 Task: In the  document rulebook.txt Download file as 'Plain Text' Share this file with 'softage.7@softage.net' Insert the command  Viewing
Action: Mouse moved to (264, 348)
Screenshot: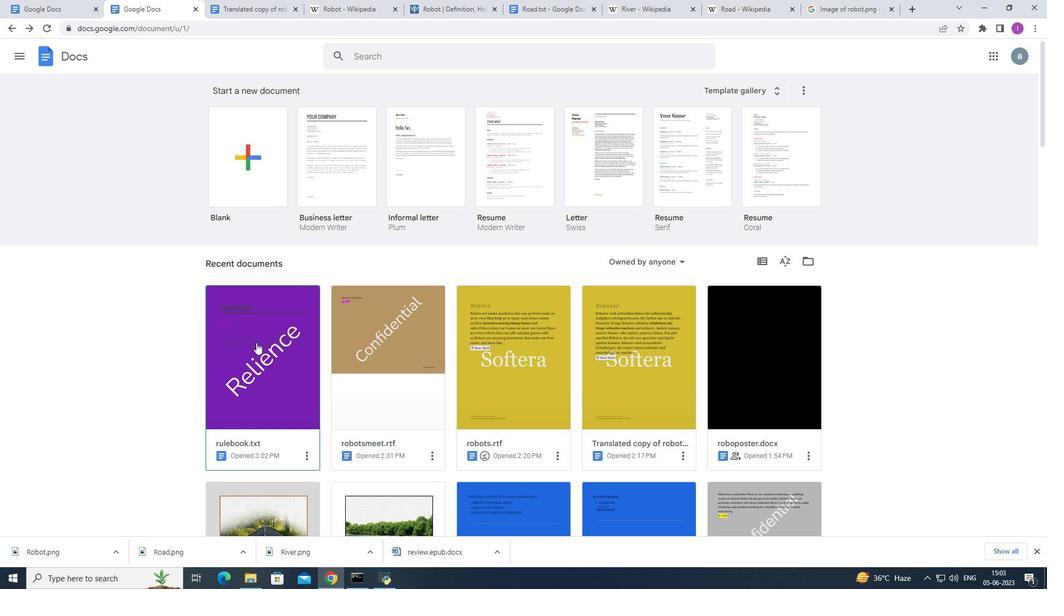 
Action: Mouse pressed left at (264, 348)
Screenshot: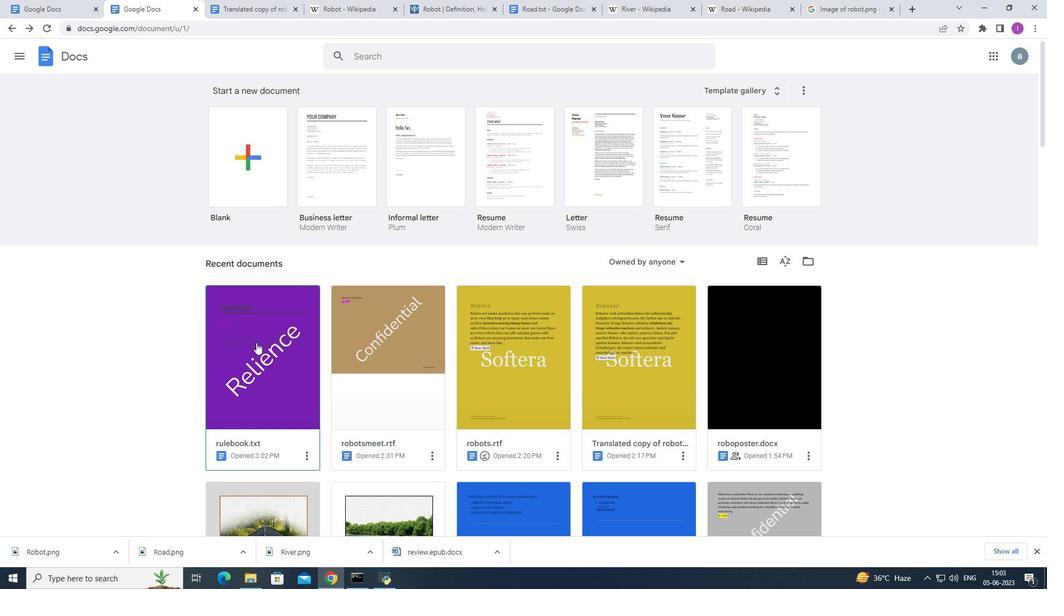 
Action: Mouse moved to (32, 61)
Screenshot: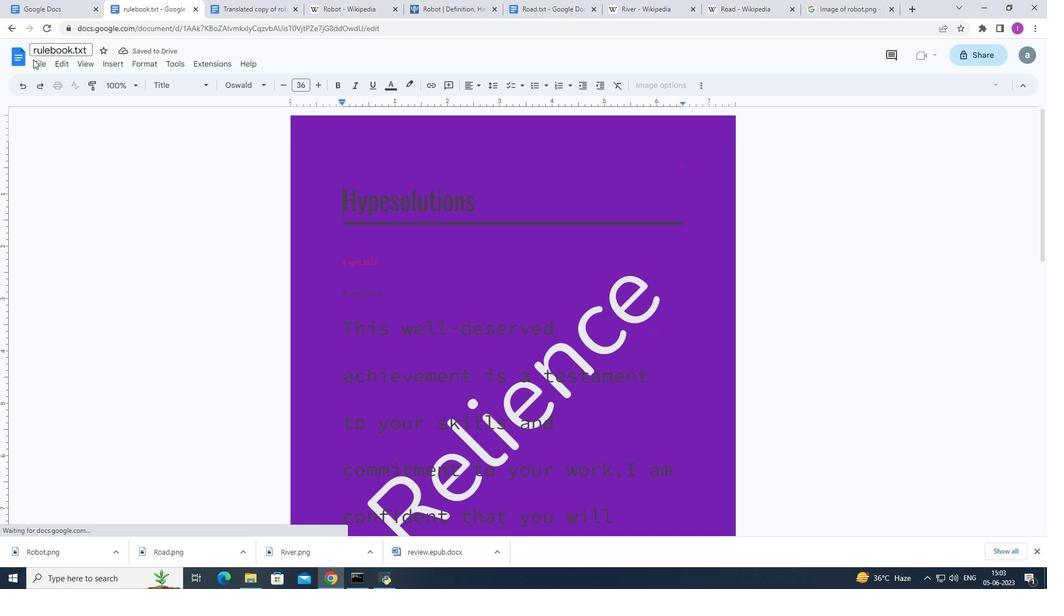 
Action: Mouse pressed left at (32, 61)
Screenshot: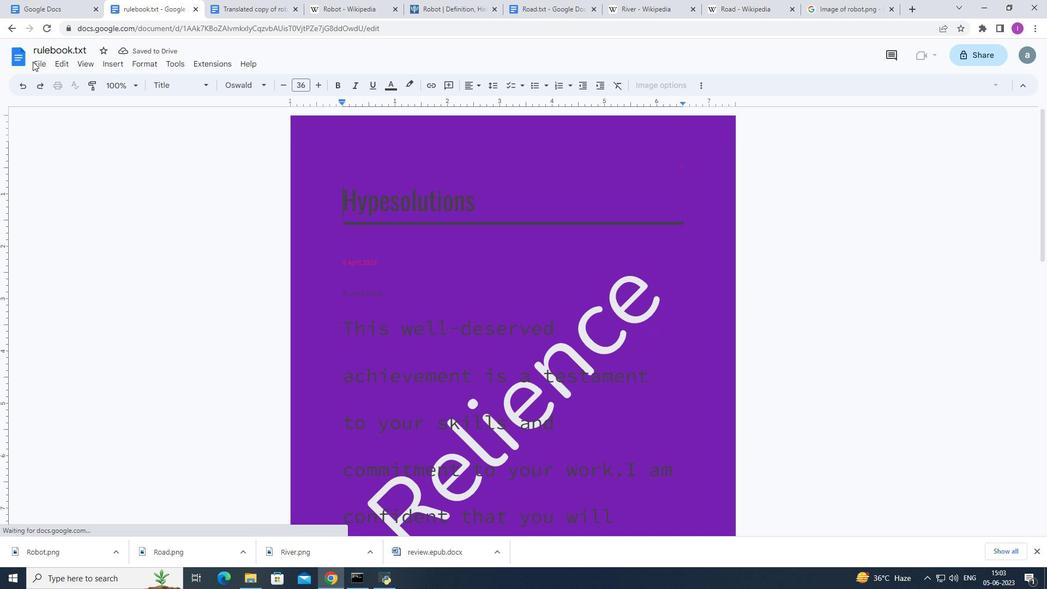 
Action: Mouse moved to (36, 63)
Screenshot: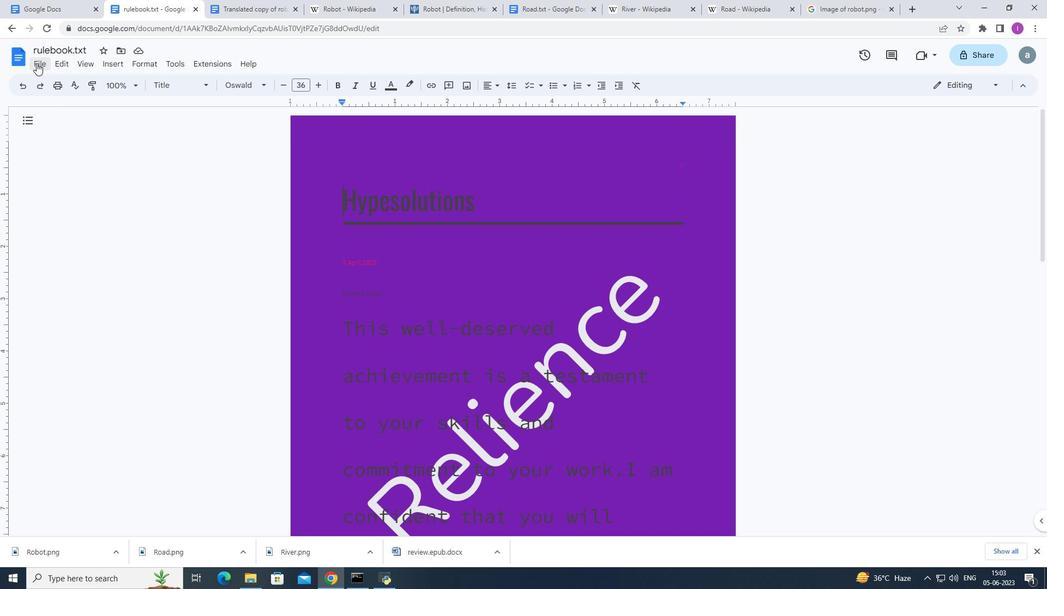 
Action: Mouse pressed left at (36, 63)
Screenshot: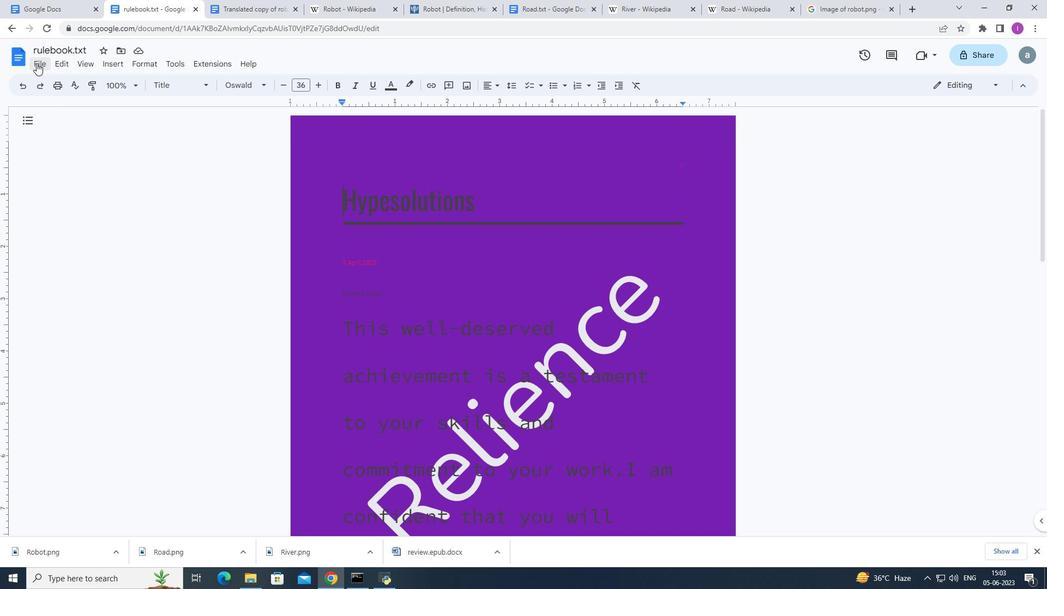 
Action: Mouse pressed left at (36, 63)
Screenshot: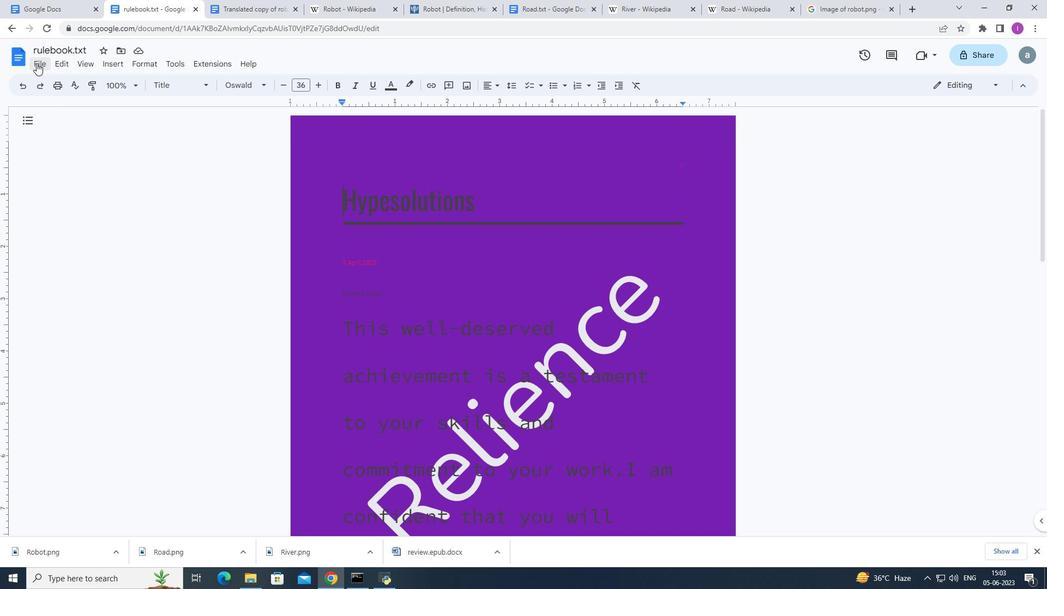 
Action: Mouse moved to (37, 67)
Screenshot: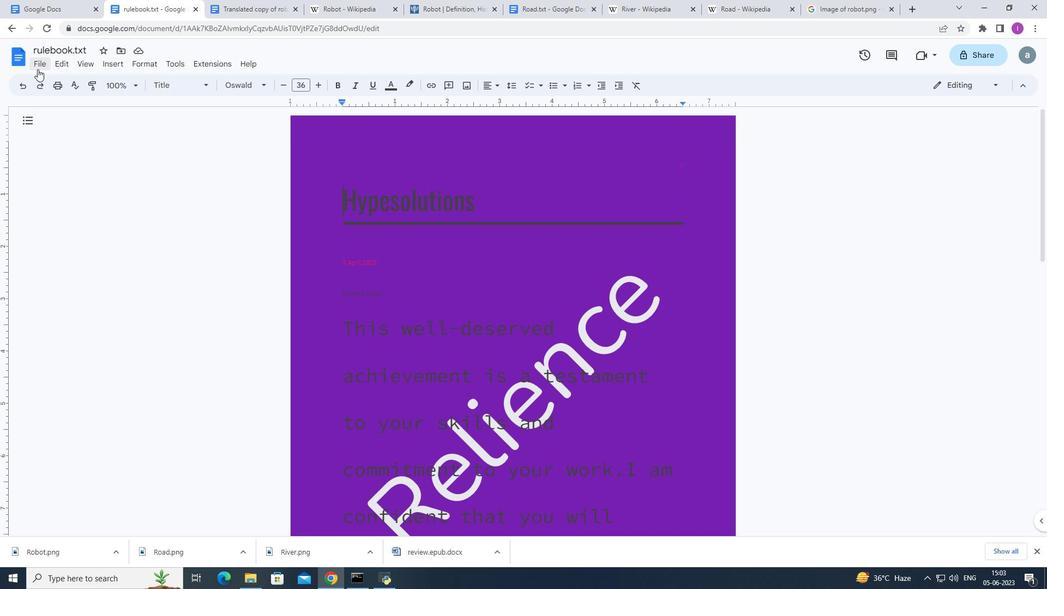 
Action: Mouse pressed left at (37, 67)
Screenshot: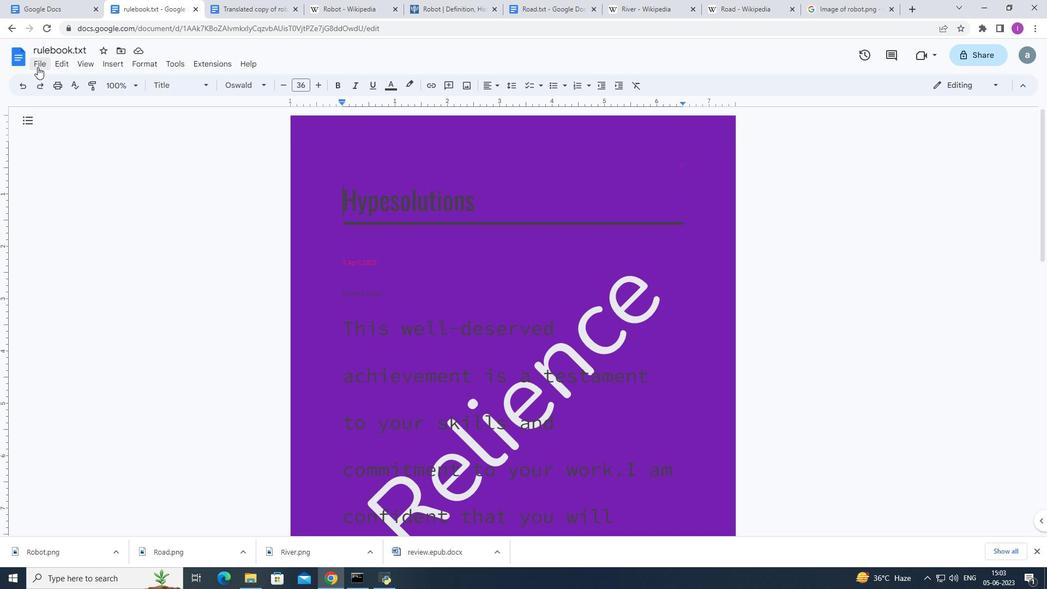 
Action: Mouse moved to (240, 247)
Screenshot: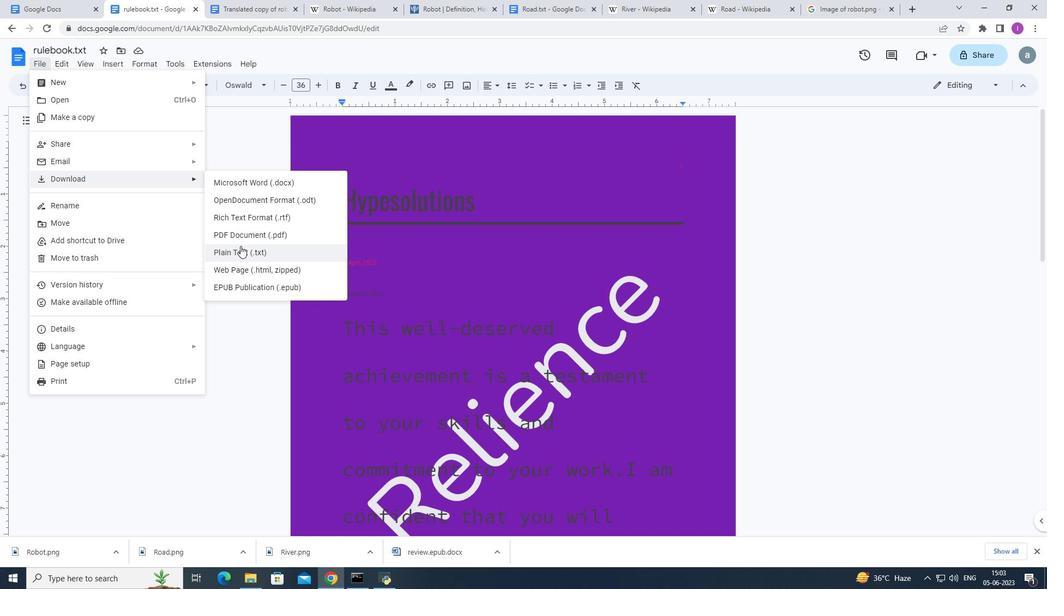 
Action: Mouse pressed left at (240, 247)
Screenshot: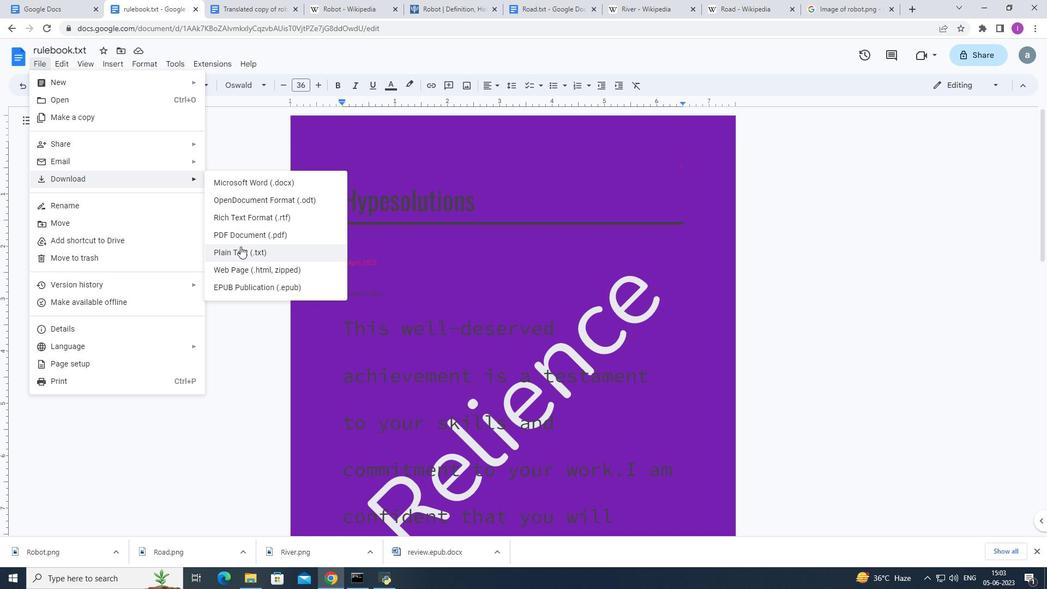 
Action: Mouse moved to (900, 24)
Screenshot: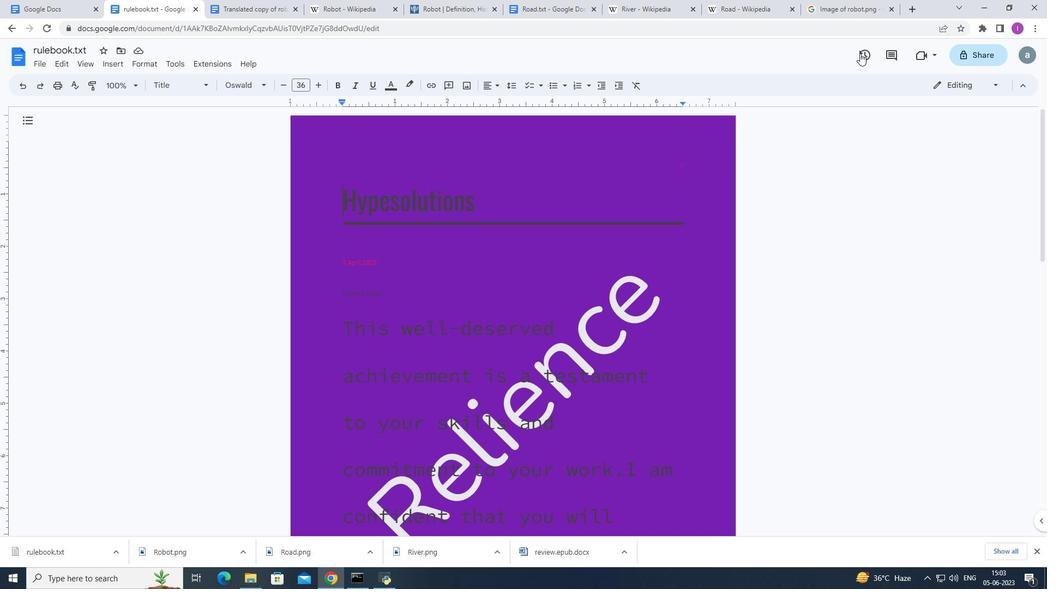 
Action: Mouse pressed left at (897, 27)
Screenshot: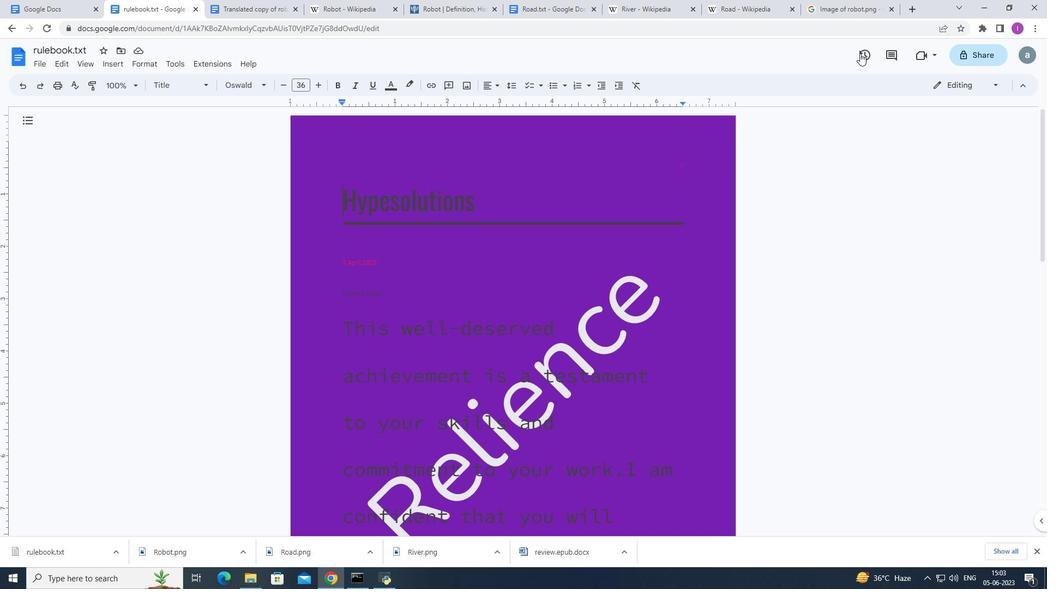 
Action: Mouse moved to (986, 88)
Screenshot: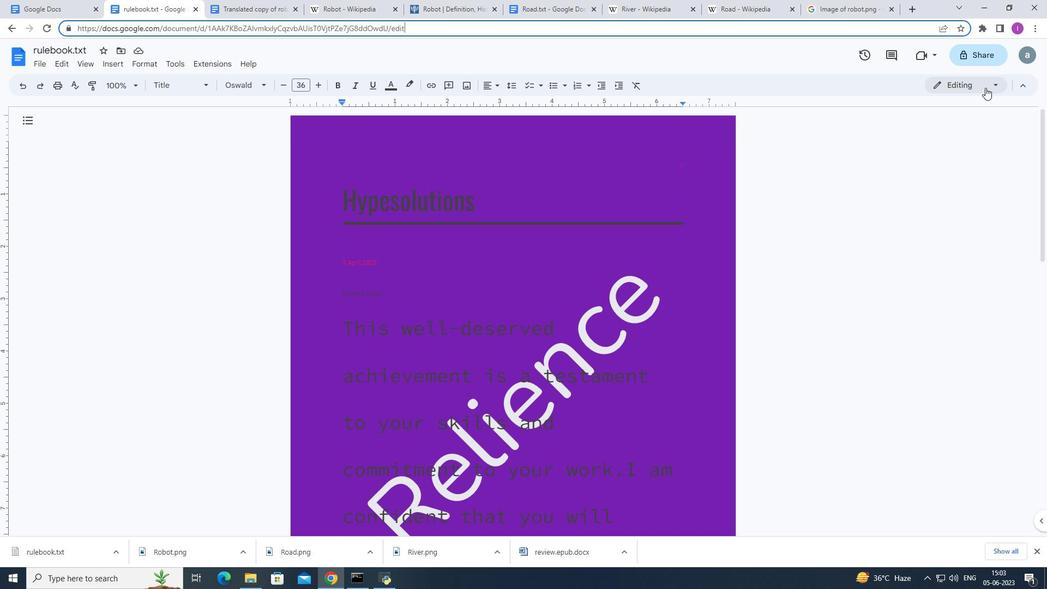
Action: Mouse pressed left at (986, 88)
Screenshot: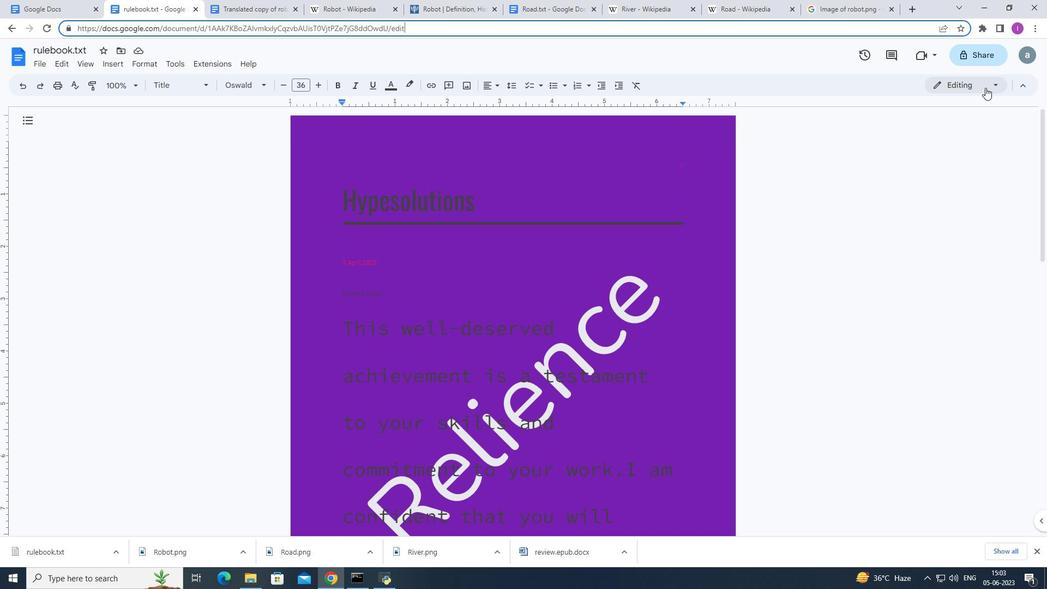 
Action: Mouse moved to (929, 157)
Screenshot: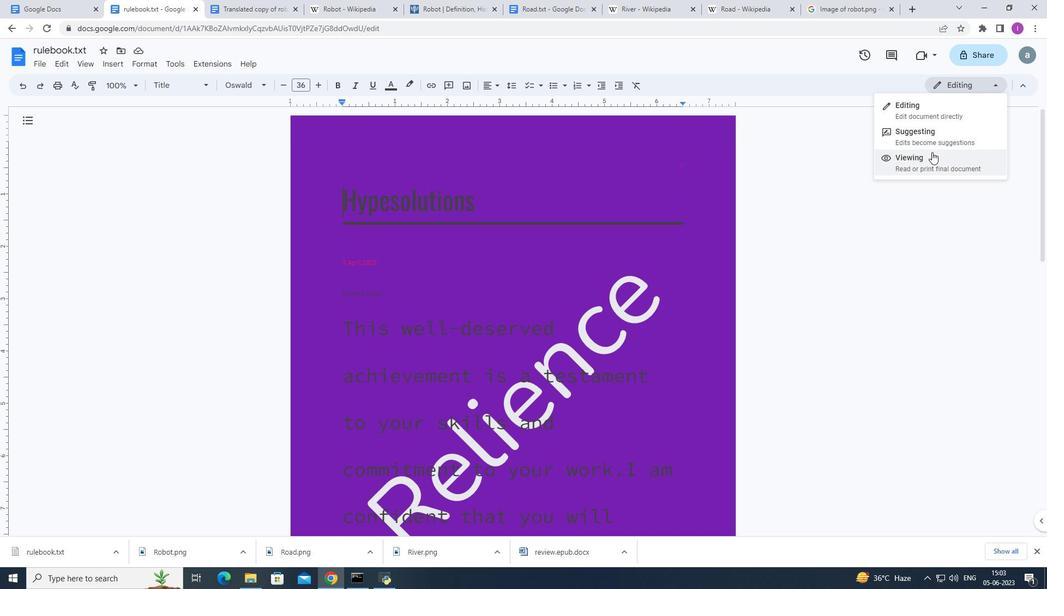 
Action: Mouse pressed left at (929, 157)
Screenshot: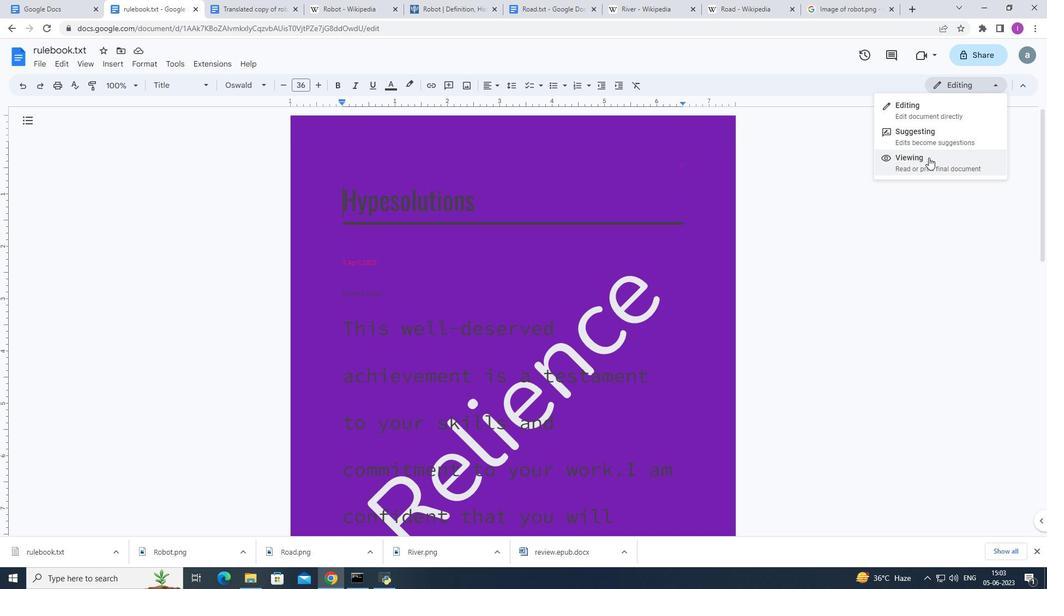 
Action: Mouse moved to (43, 66)
Screenshot: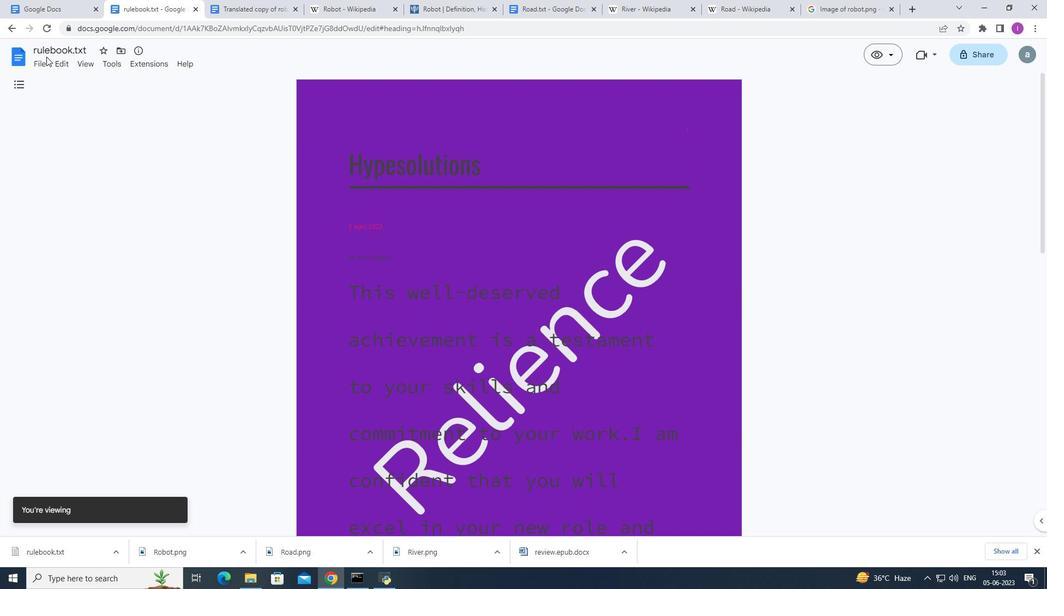 
Action: Mouse pressed left at (43, 66)
Screenshot: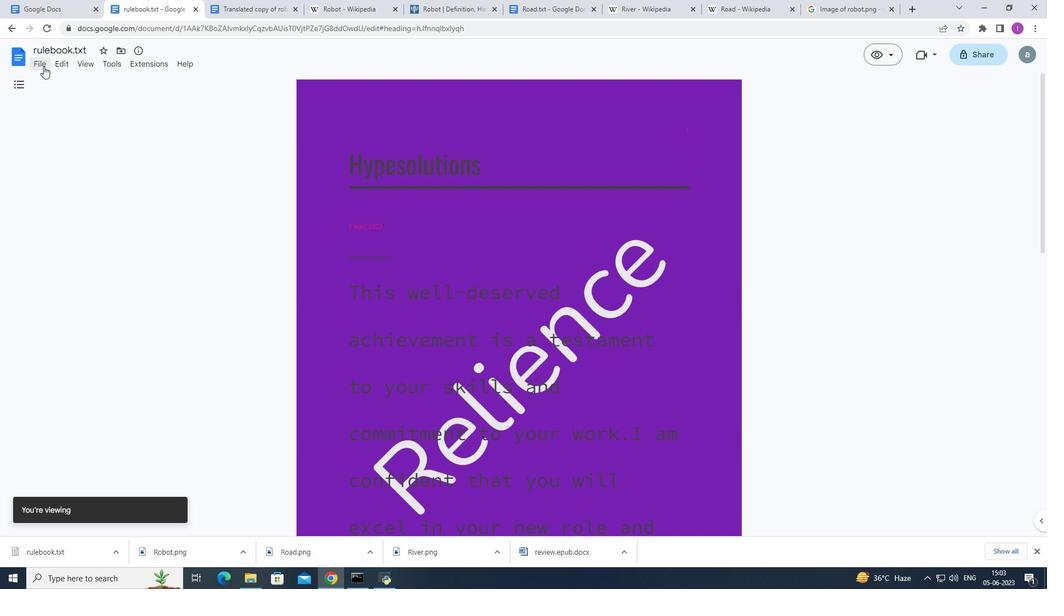 
Action: Mouse moved to (241, 144)
Screenshot: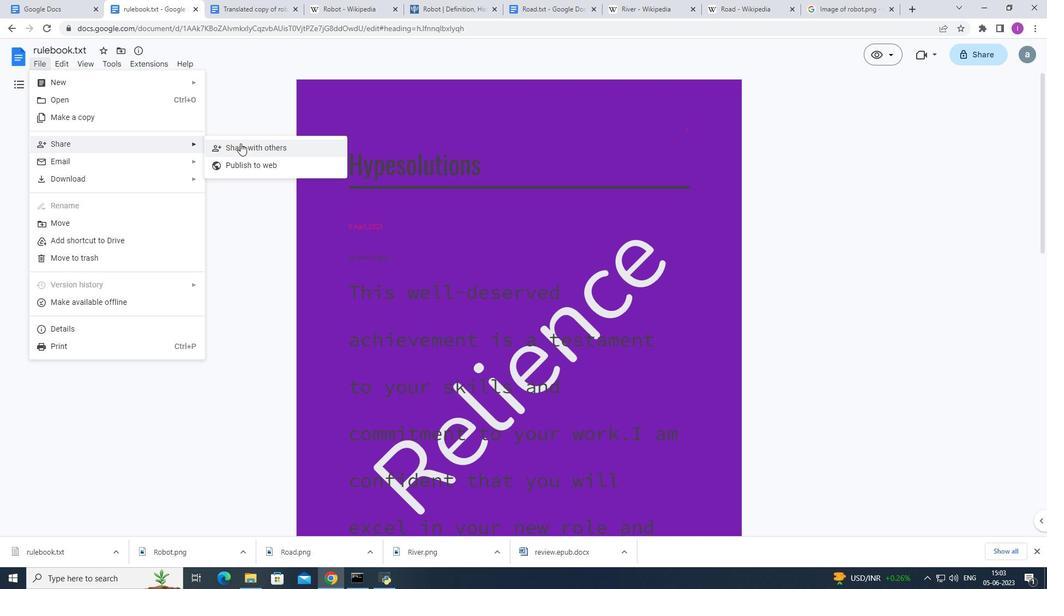 
Action: Mouse pressed left at (241, 144)
Screenshot: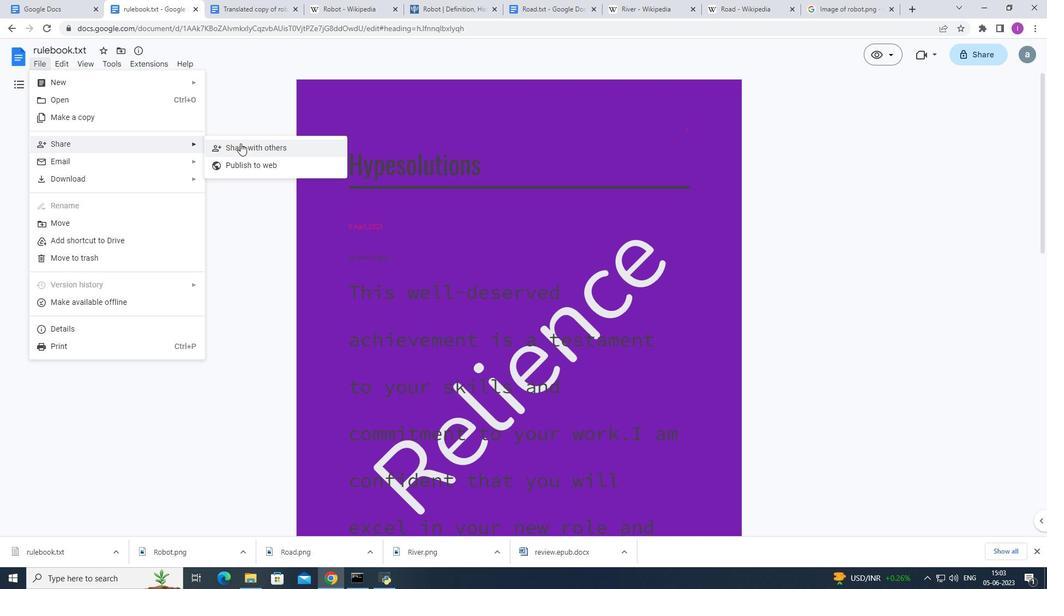 
Action: Mouse moved to (243, 145)
Screenshot: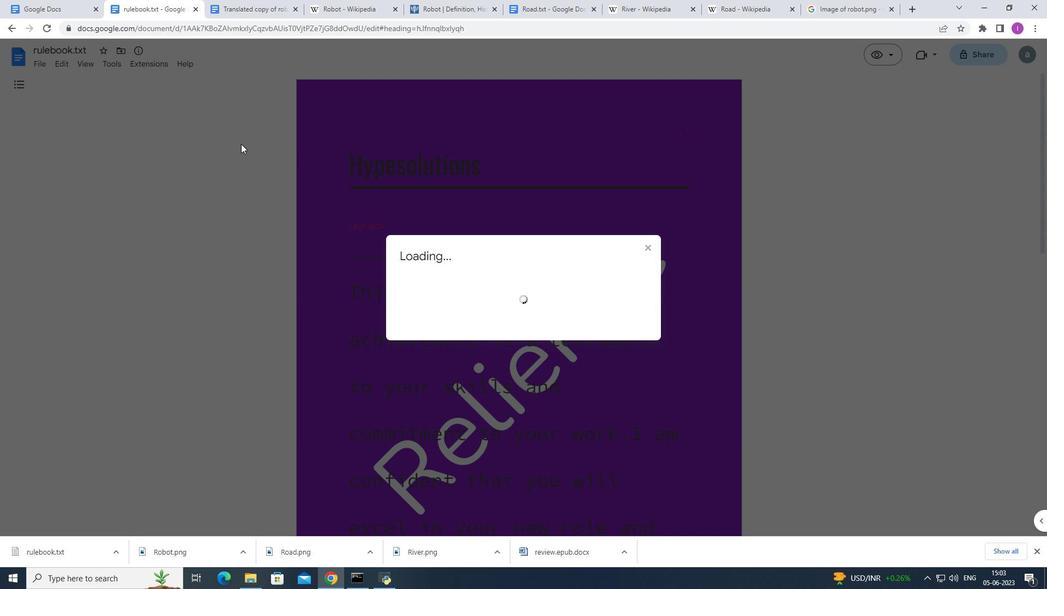 
Action: Key pressed softage.7
Screenshot: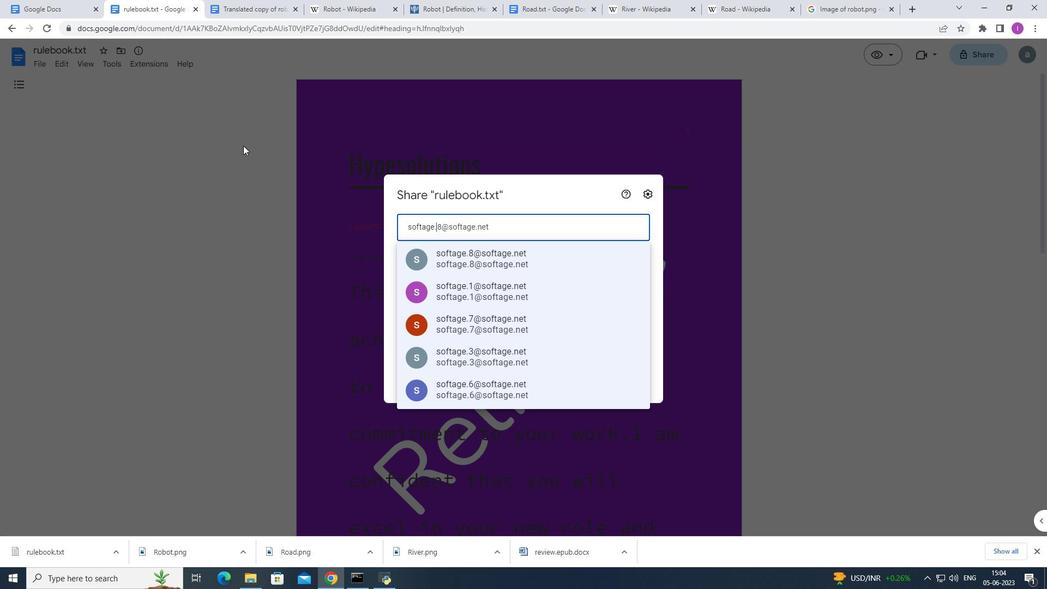 
Action: Mouse moved to (520, 273)
Screenshot: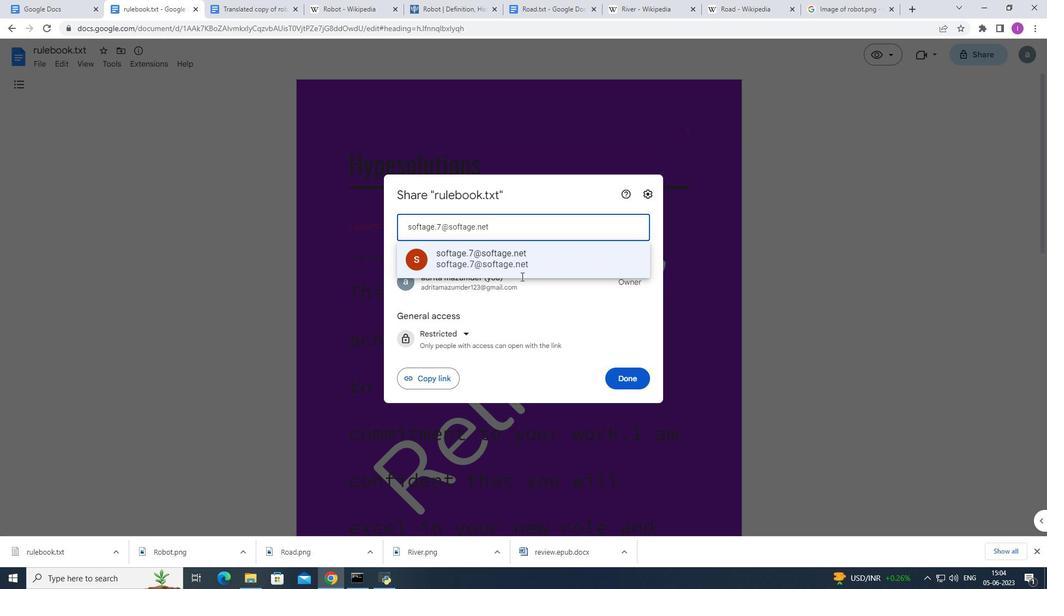 
Action: Mouse pressed left at (520, 273)
Screenshot: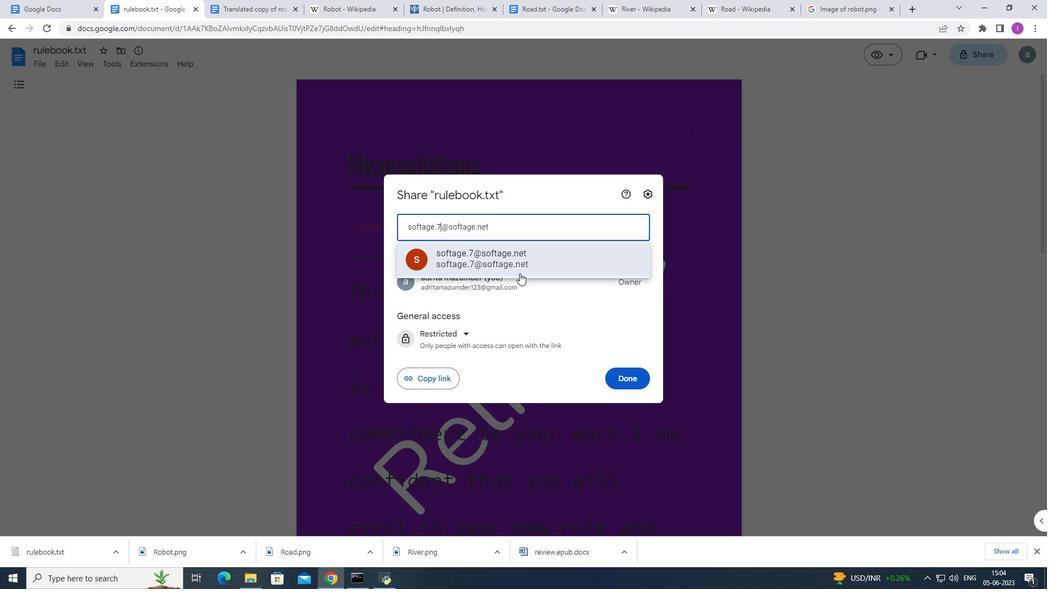 
Action: Mouse moved to (638, 373)
Screenshot: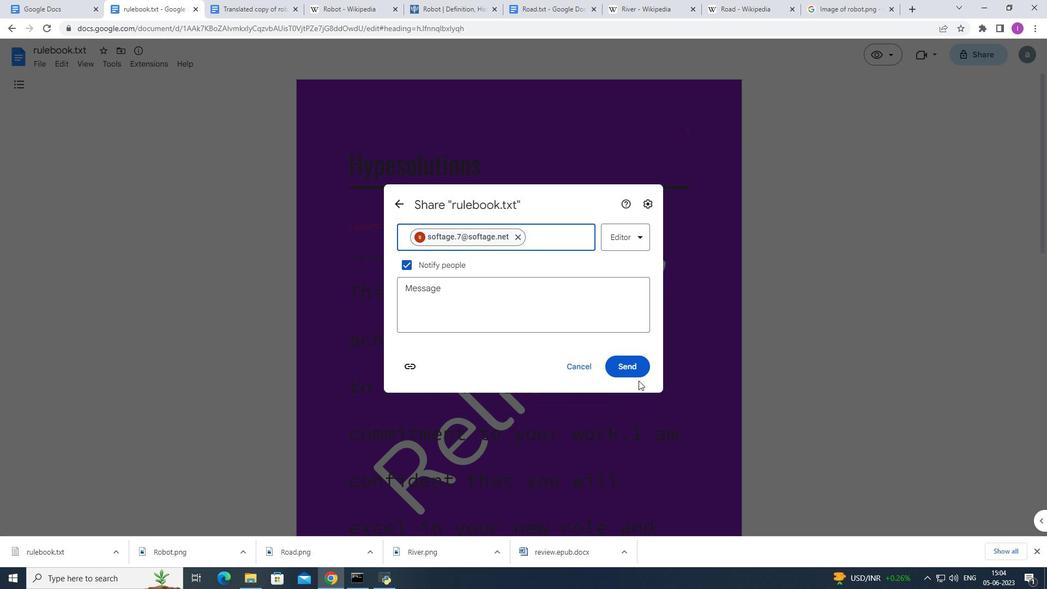 
Action: Mouse pressed left at (638, 373)
Screenshot: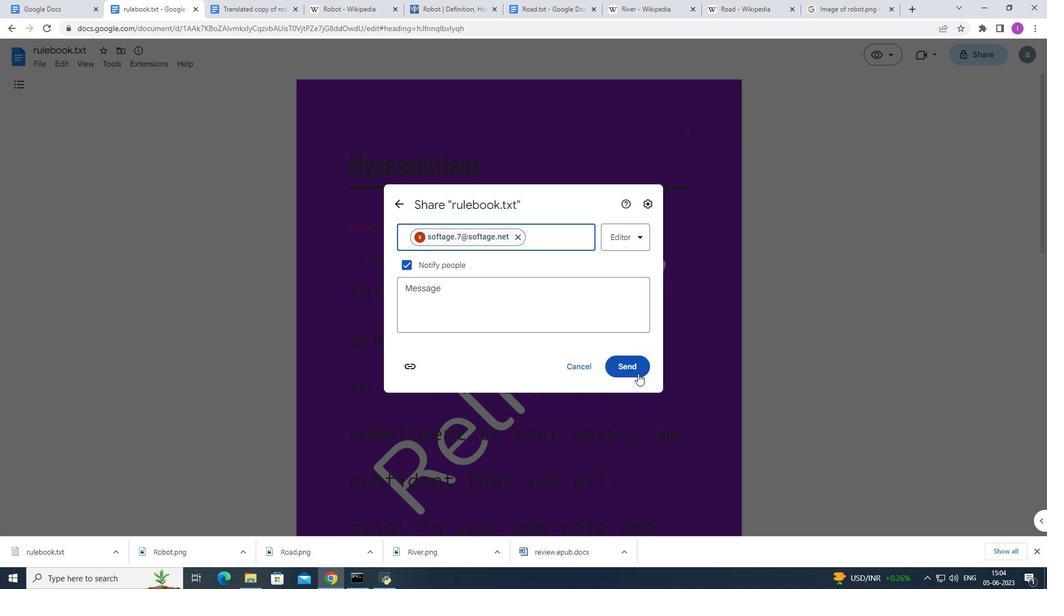 
Action: Mouse moved to (608, 302)
Screenshot: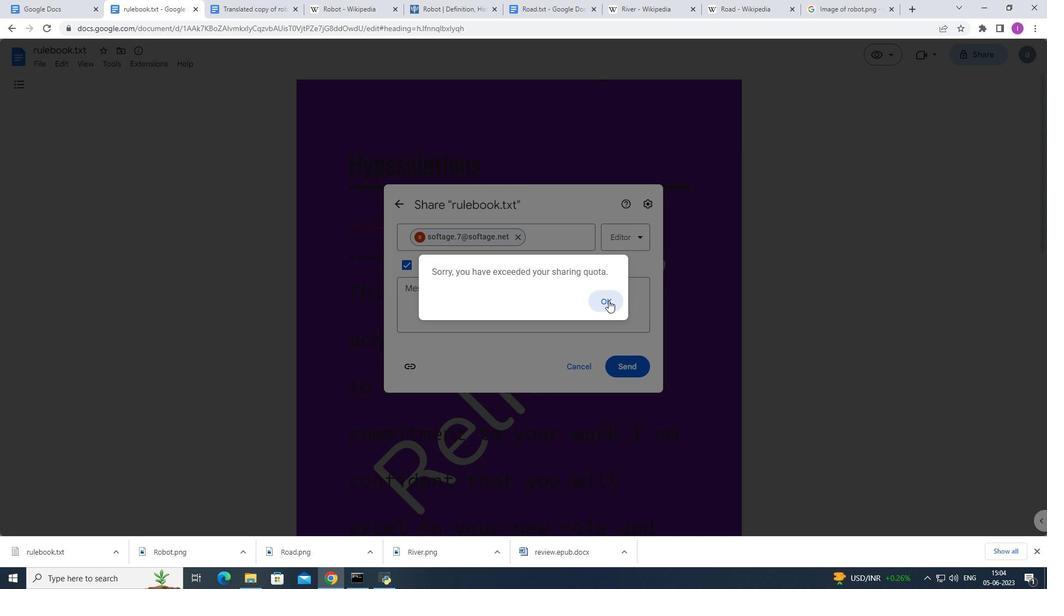 
Action: Mouse pressed left at (608, 302)
Screenshot: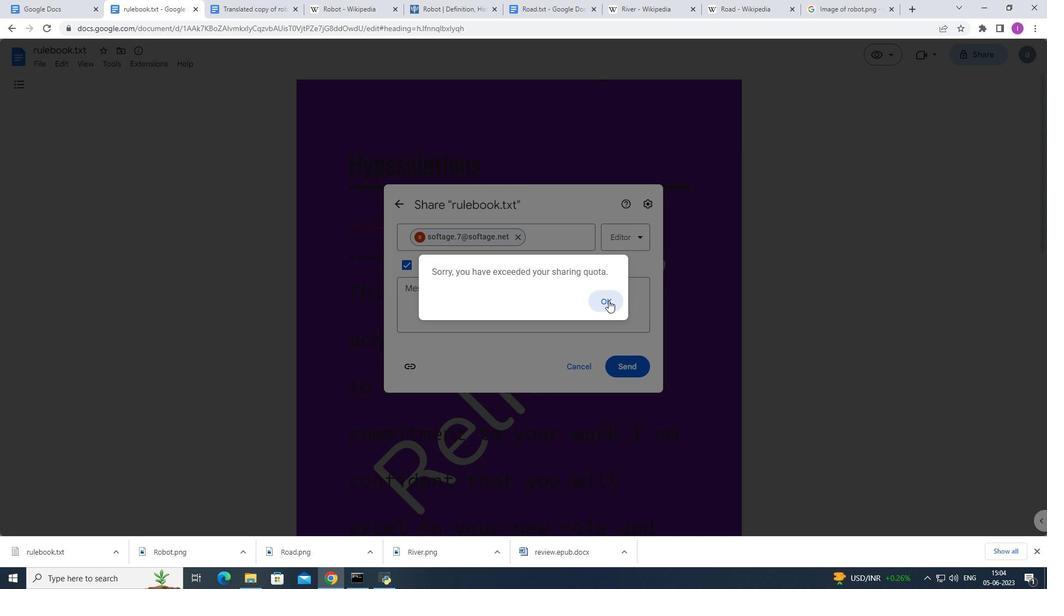 
Action: Mouse moved to (843, 261)
Screenshot: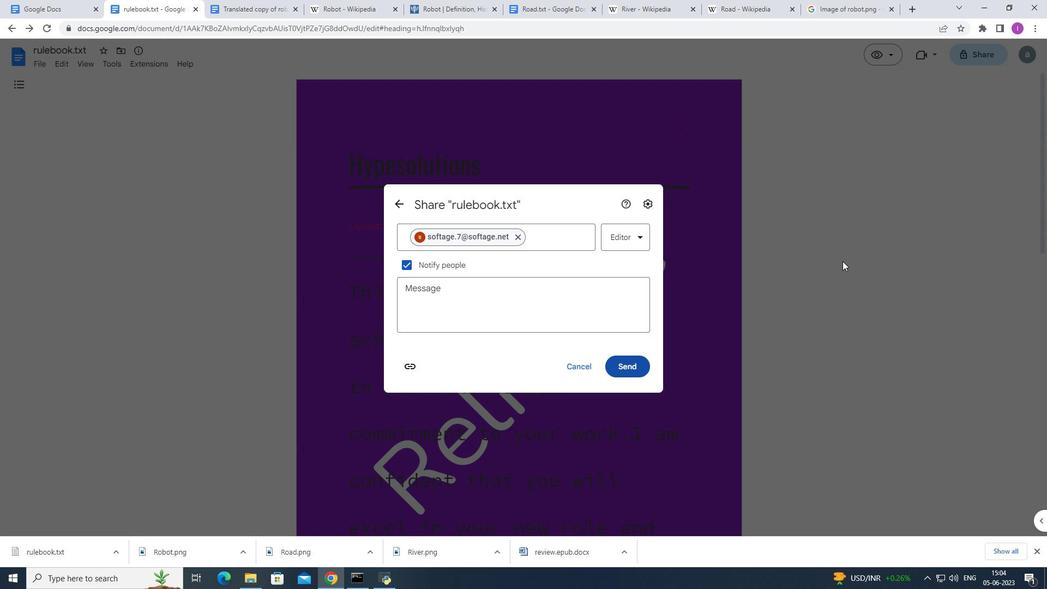 
Action: Mouse pressed left at (843, 261)
Screenshot: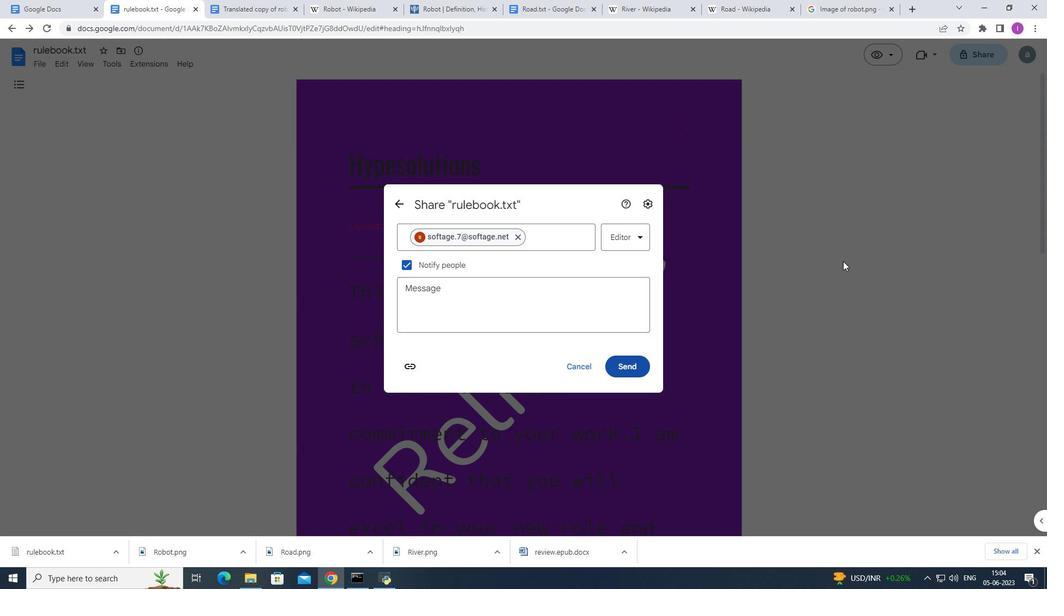 
Action: Mouse moved to (577, 311)
Screenshot: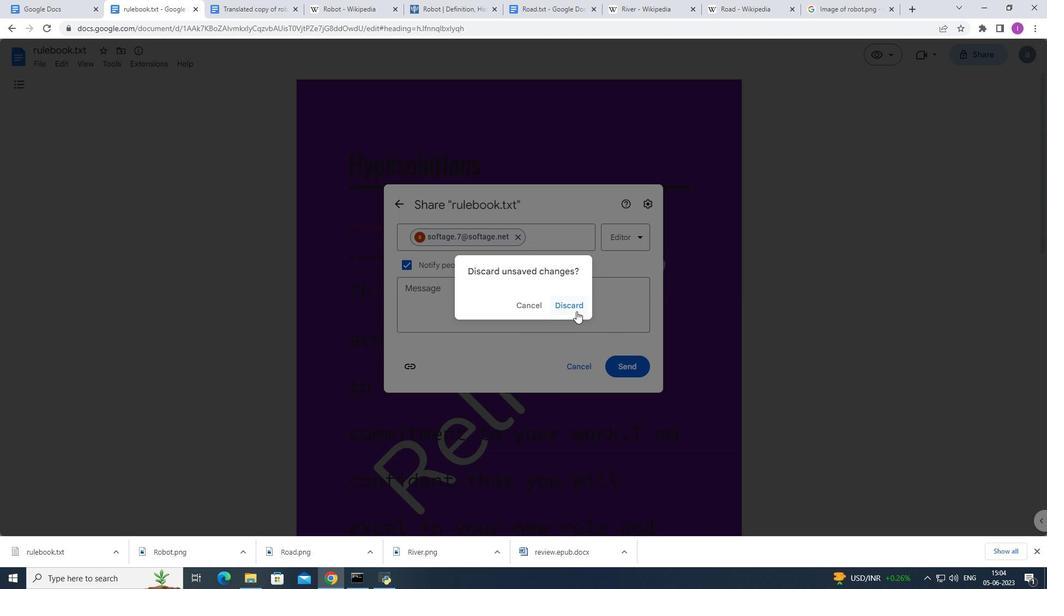 
Action: Mouse pressed left at (577, 311)
Screenshot: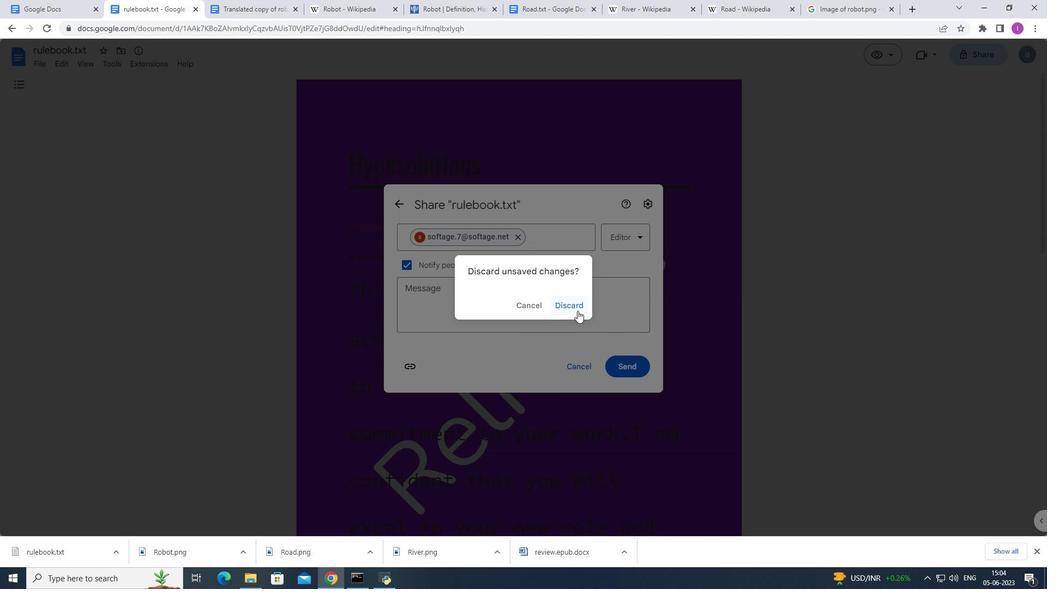 
